 Task: Look for products from Store Brand only.
Action: Mouse moved to (22, 82)
Screenshot: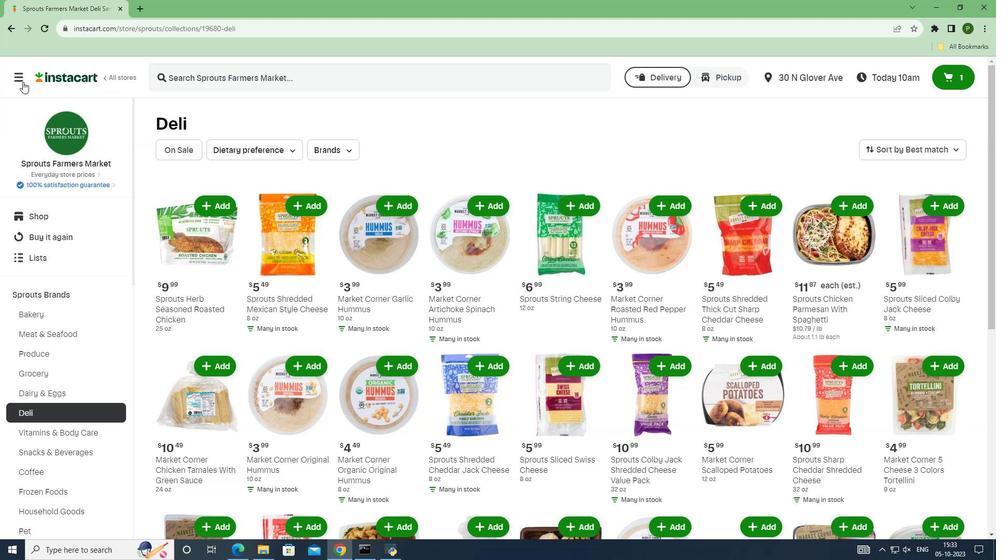 
Action: Mouse pressed left at (22, 82)
Screenshot: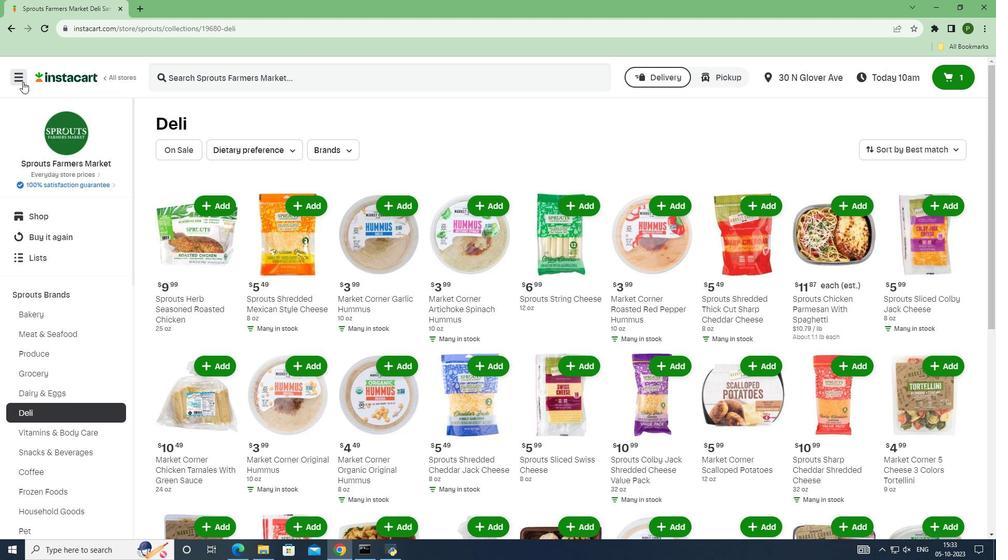 
Action: Mouse moved to (55, 272)
Screenshot: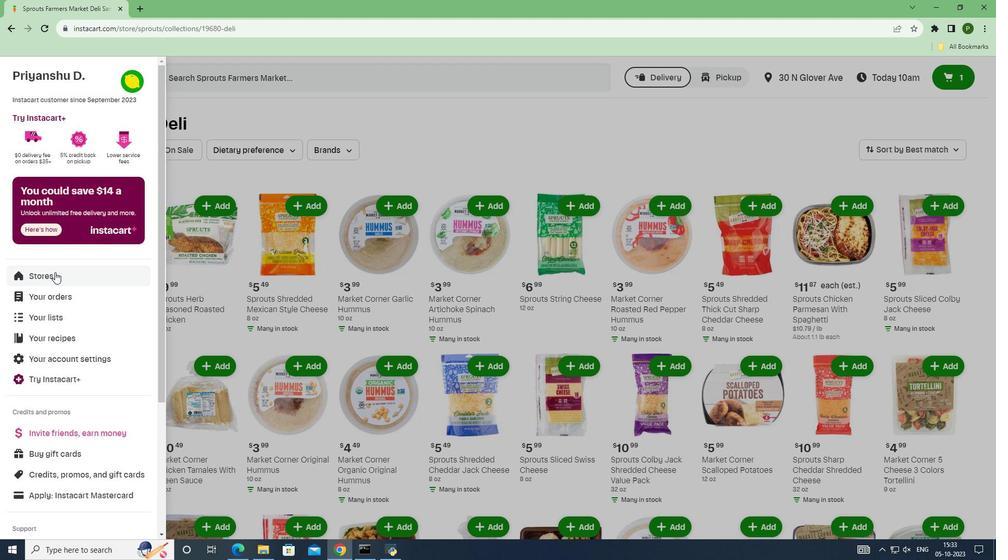 
Action: Mouse pressed left at (55, 272)
Screenshot: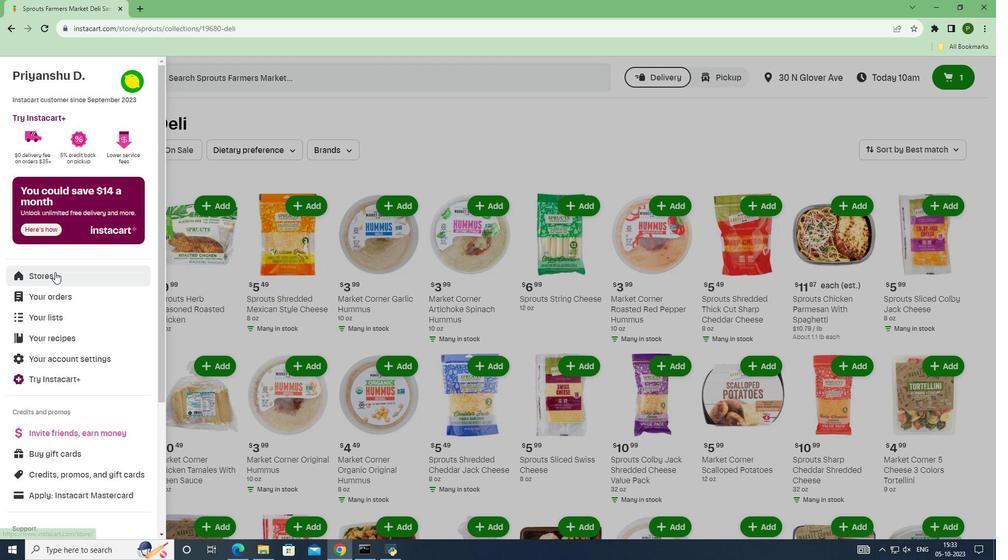 
Action: Mouse moved to (228, 120)
Screenshot: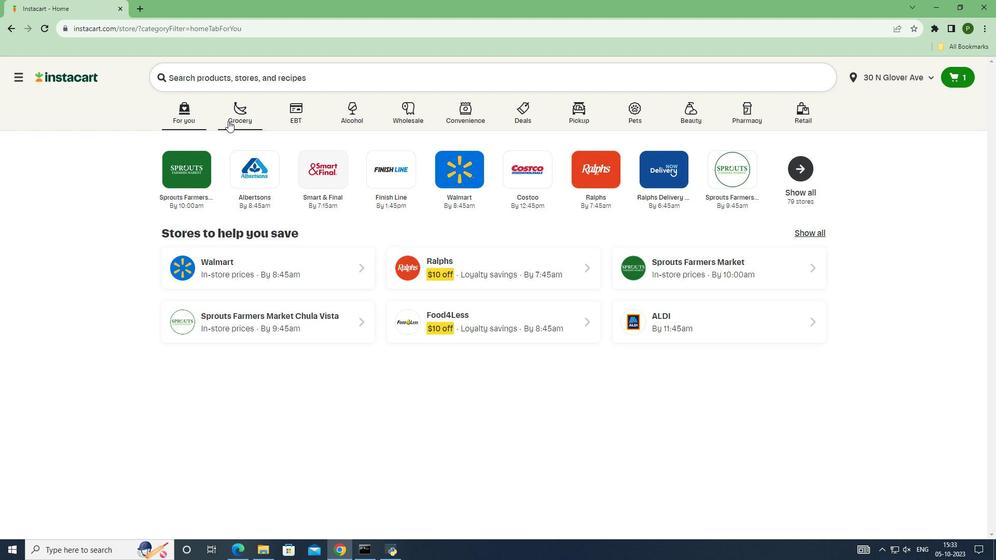 
Action: Mouse pressed left at (228, 120)
Screenshot: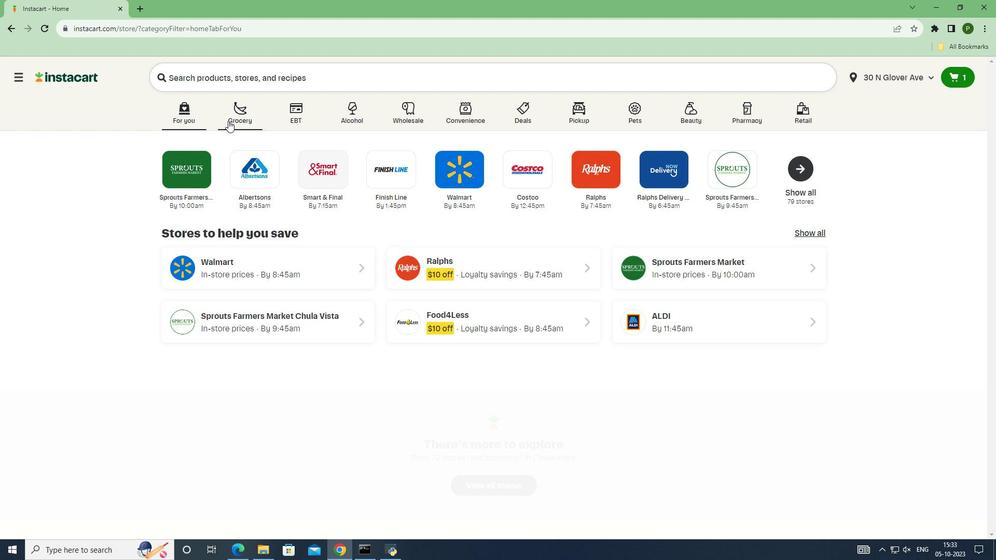 
Action: Mouse moved to (275, 171)
Screenshot: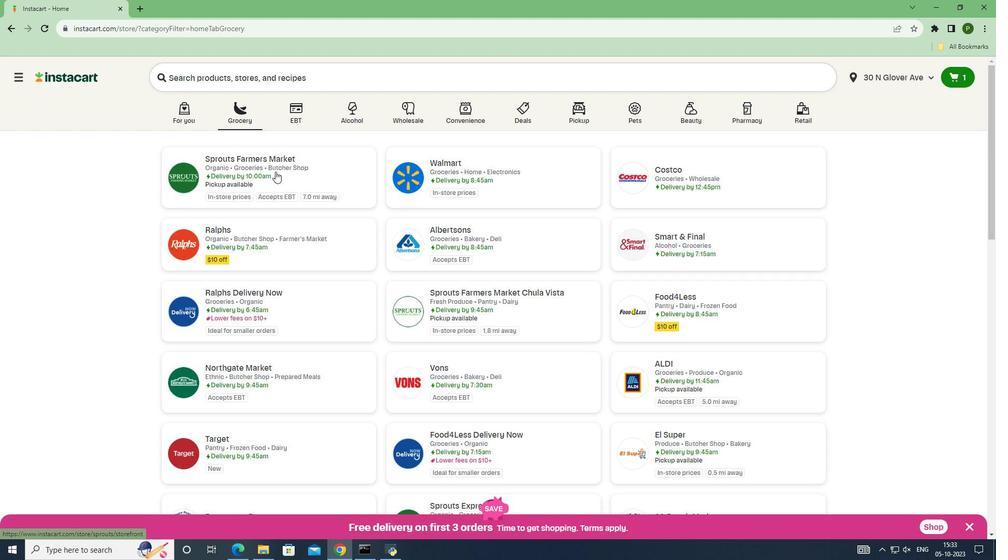 
Action: Mouse pressed left at (275, 171)
Screenshot: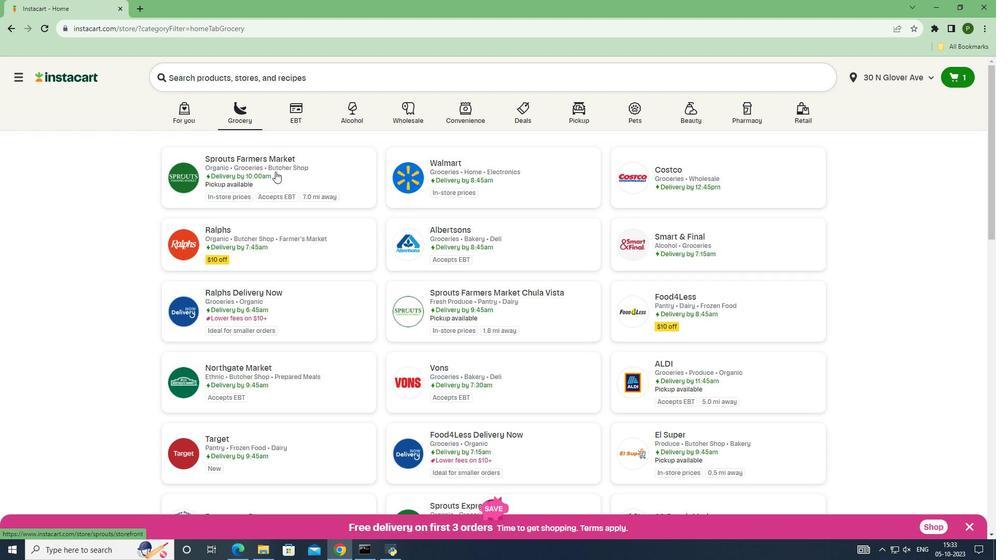 
Action: Mouse moved to (45, 292)
Screenshot: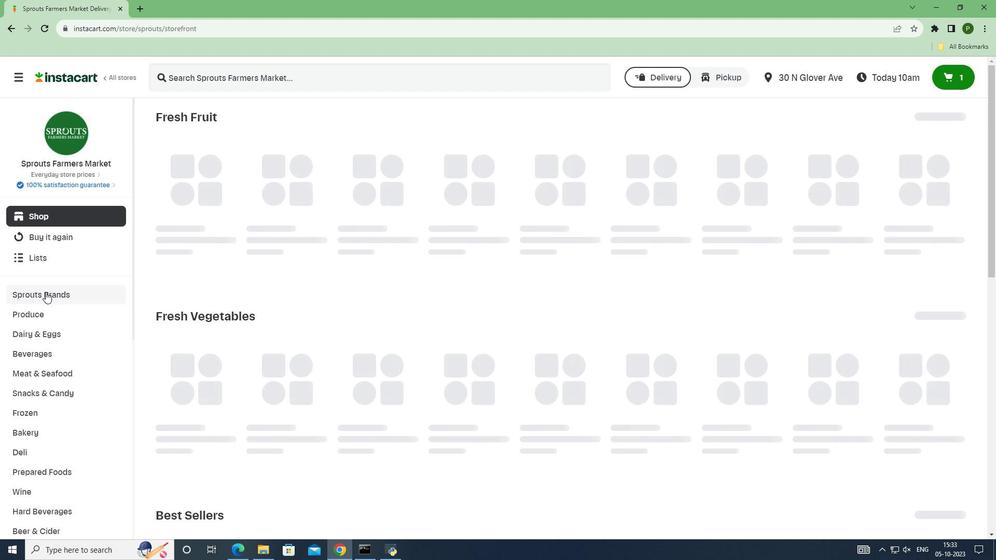 
Action: Mouse pressed left at (45, 292)
Screenshot: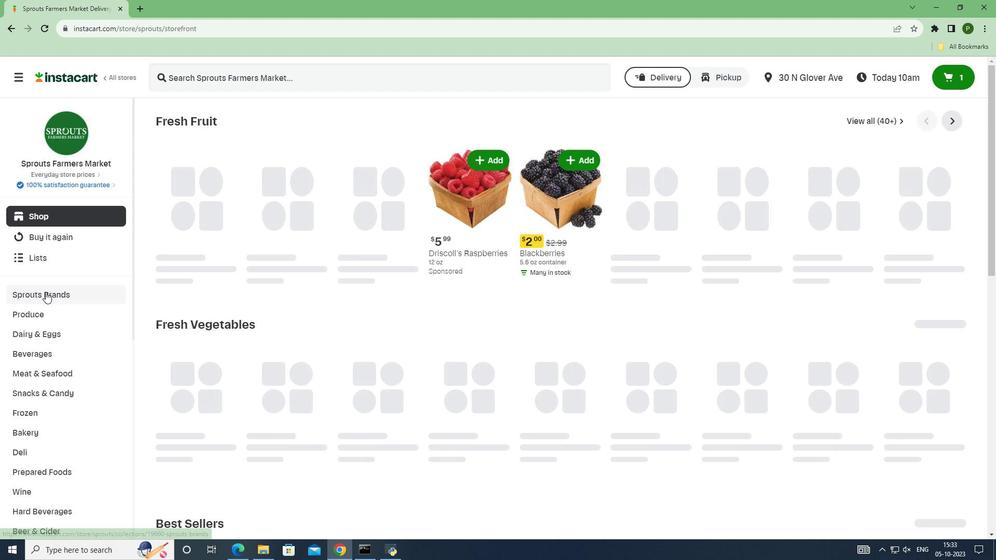 
Action: Mouse moved to (44, 408)
Screenshot: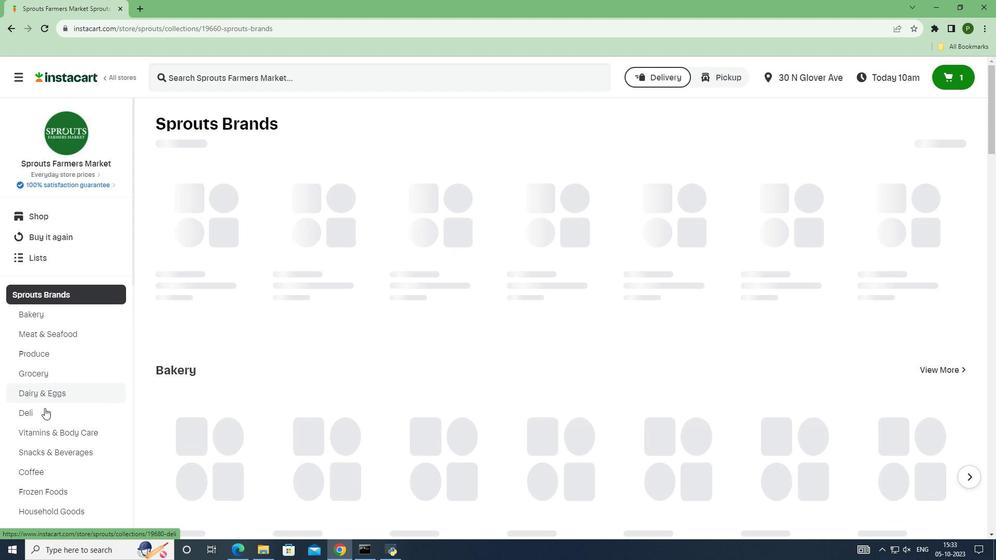 
Action: Mouse pressed left at (44, 408)
Screenshot: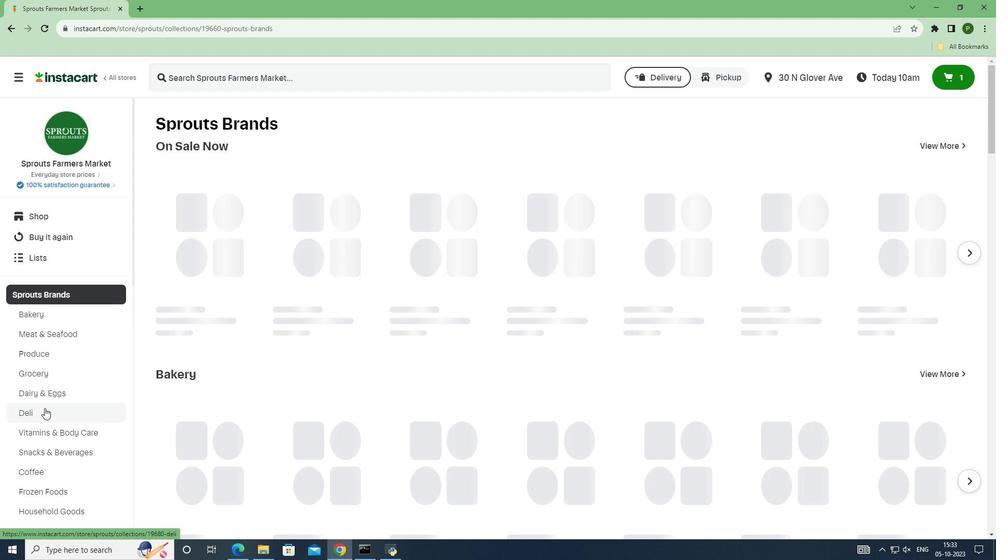 
Action: Mouse moved to (317, 151)
Screenshot: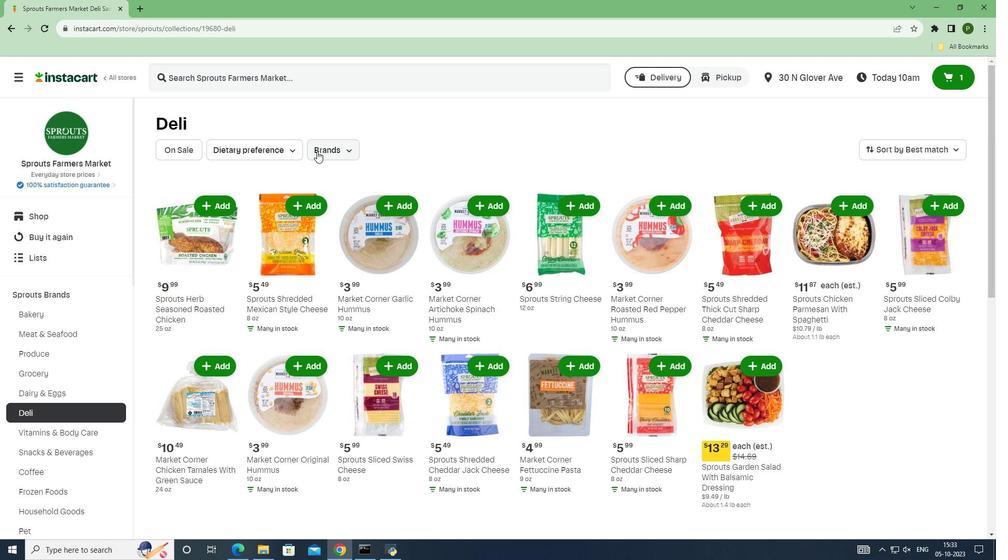 
Action: Mouse pressed left at (317, 151)
Screenshot: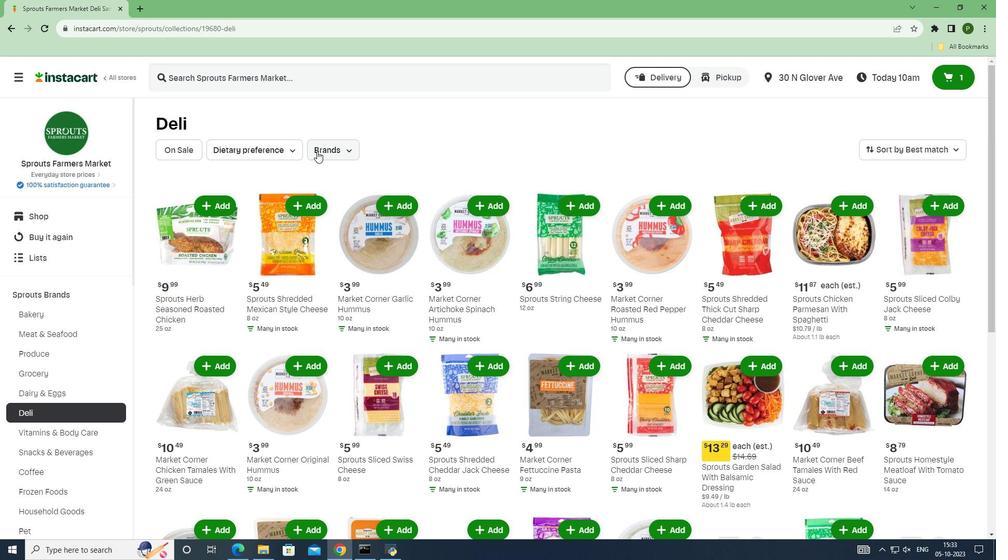 
Action: Mouse moved to (323, 180)
Screenshot: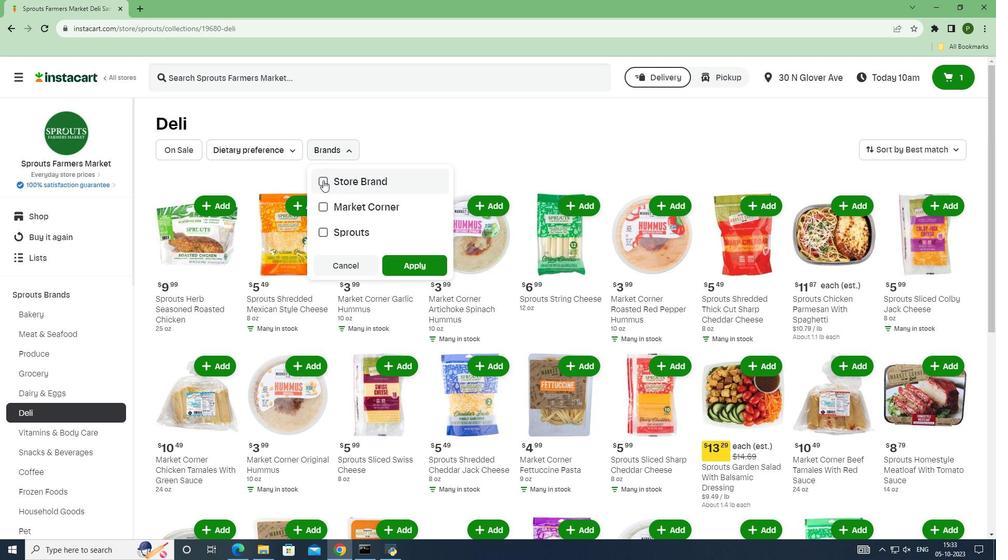 
Action: Mouse pressed left at (323, 180)
Screenshot: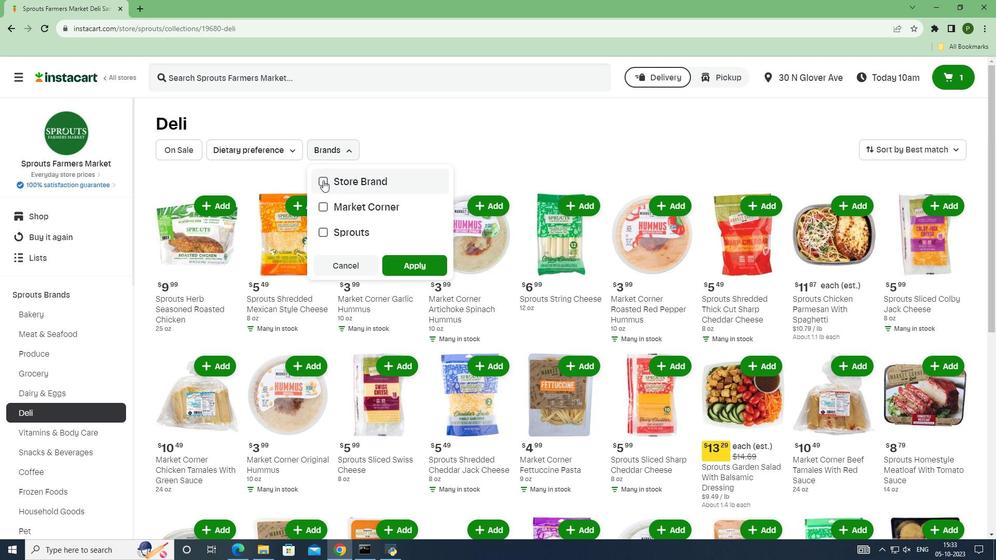 
Action: Mouse moved to (405, 266)
Screenshot: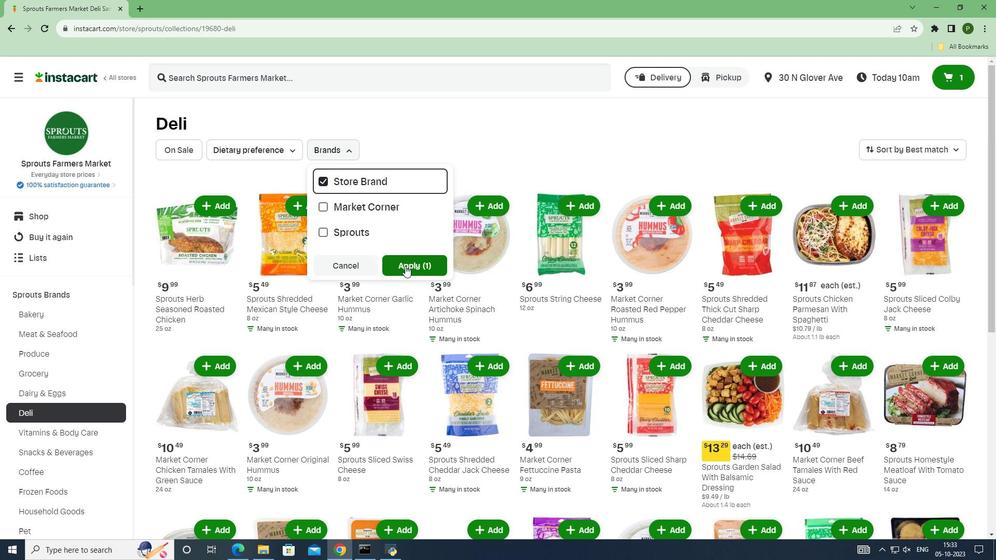 
Action: Mouse pressed left at (405, 266)
Screenshot: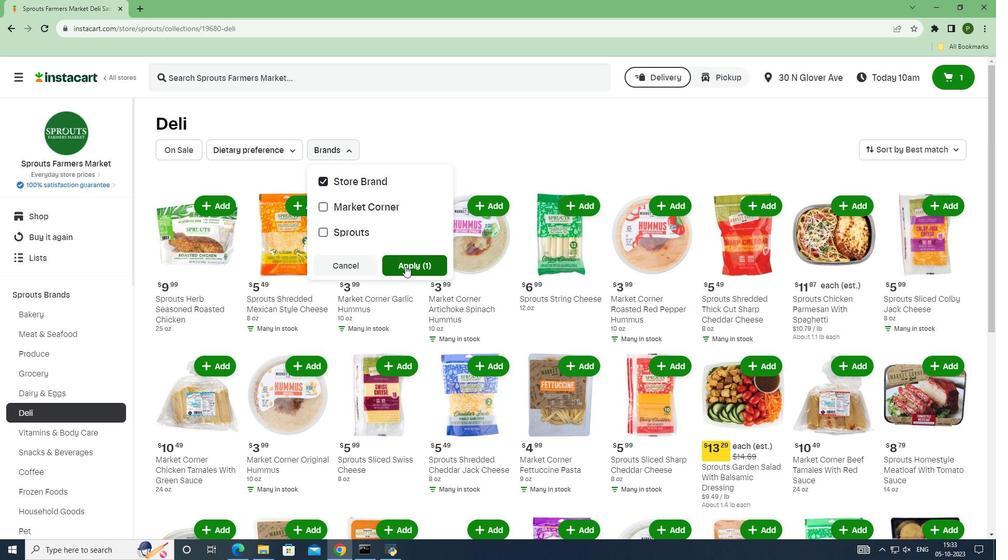 
Action: Mouse moved to (341, 360)
Screenshot: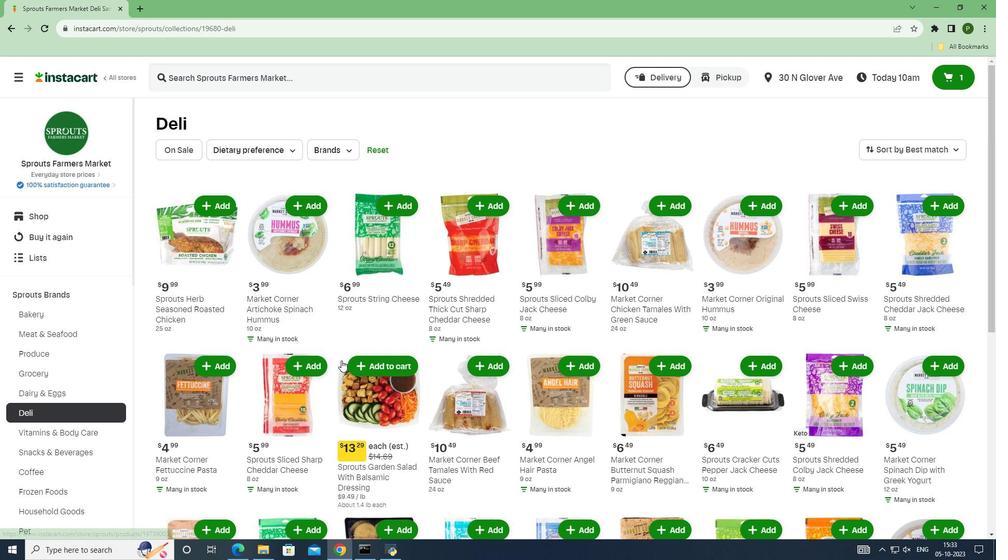 
